 Task: Look for products in the category "First Aid & Outdoor Essentials" from All Good only.
Action: Mouse moved to (244, 102)
Screenshot: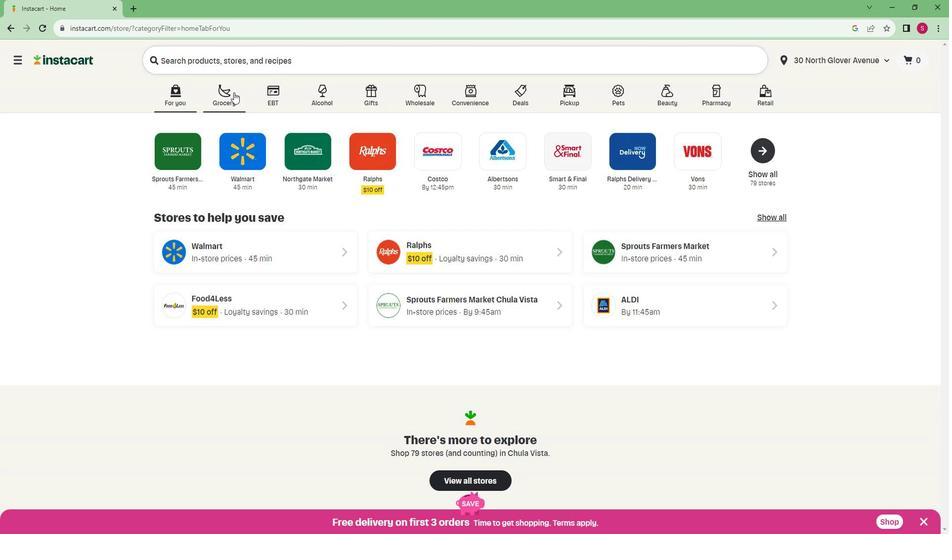 
Action: Mouse pressed left at (244, 102)
Screenshot: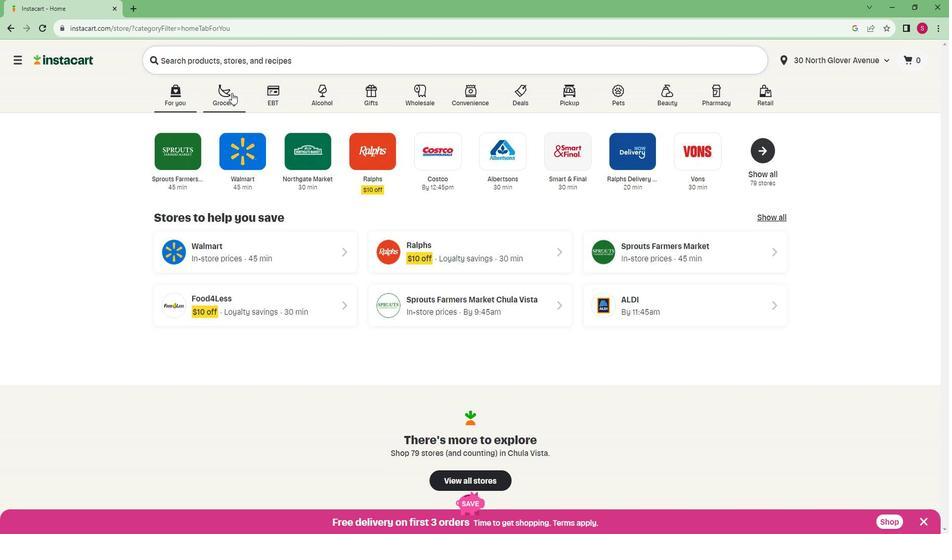 
Action: Mouse moved to (246, 280)
Screenshot: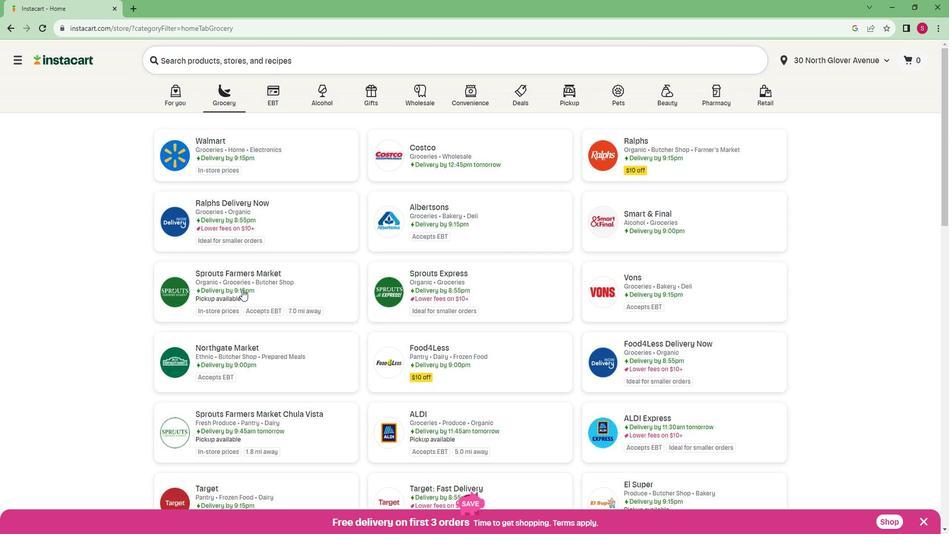 
Action: Mouse pressed left at (246, 280)
Screenshot: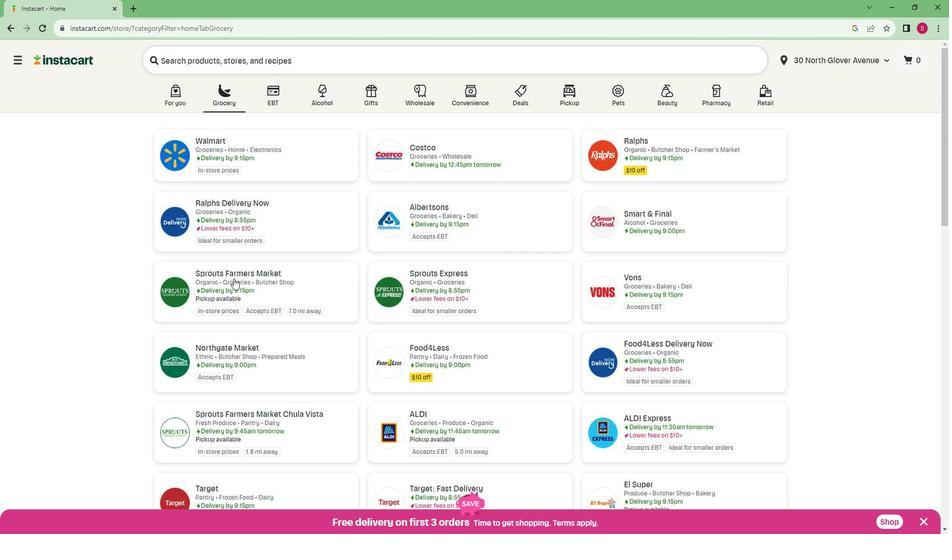 
Action: Mouse moved to (107, 393)
Screenshot: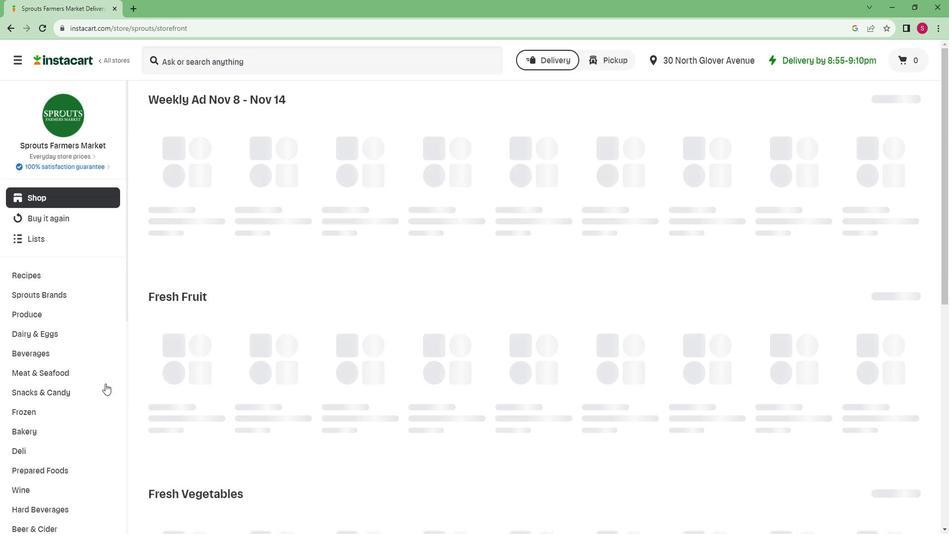 
Action: Mouse scrolled (107, 392) with delta (0, 0)
Screenshot: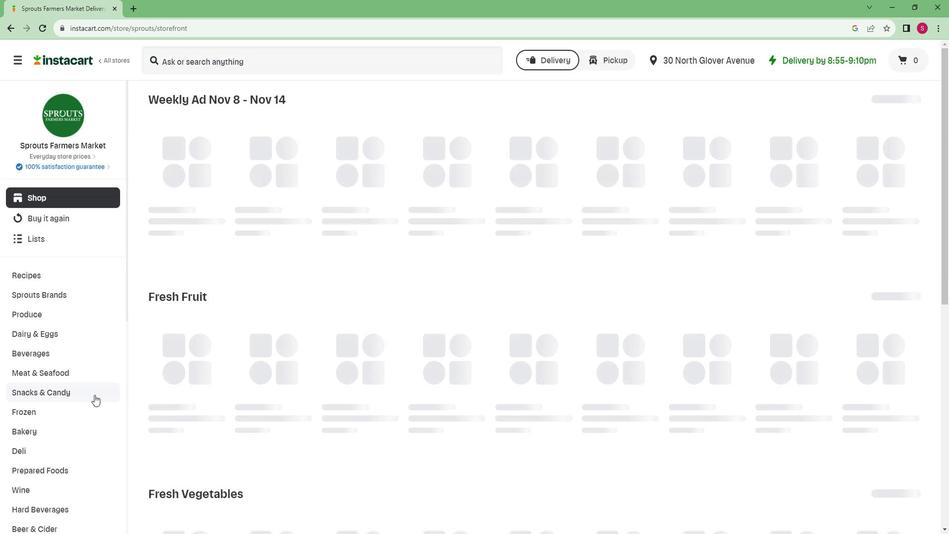 
Action: Mouse scrolled (107, 392) with delta (0, 0)
Screenshot: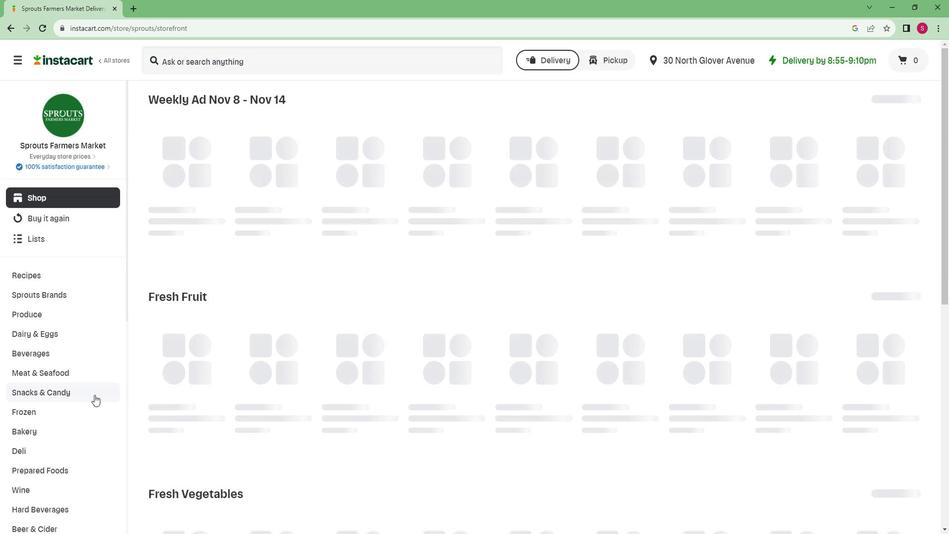 
Action: Mouse moved to (106, 393)
Screenshot: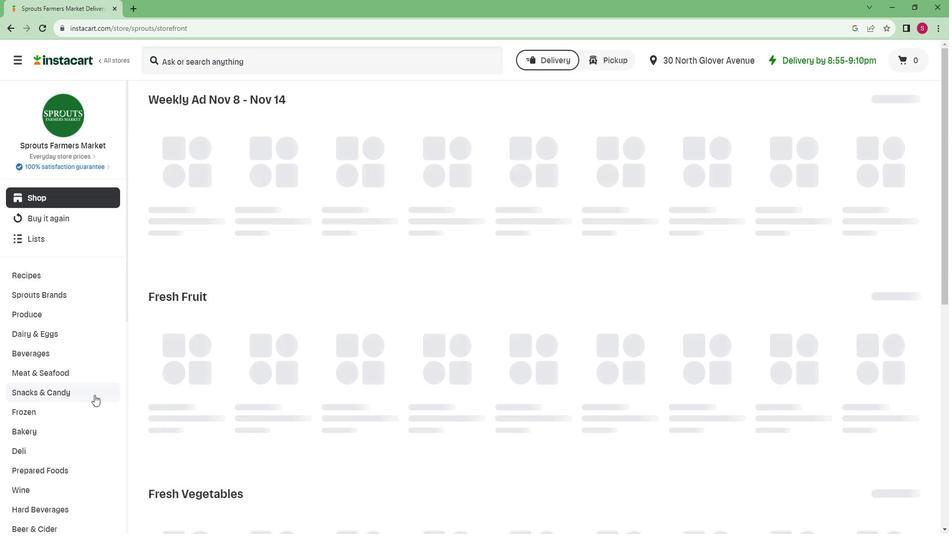 
Action: Mouse scrolled (106, 392) with delta (0, 0)
Screenshot: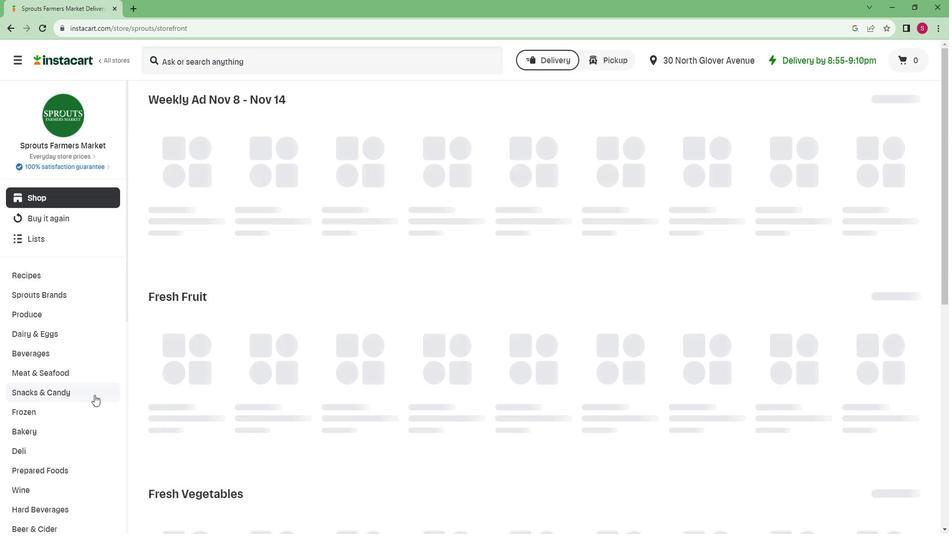 
Action: Mouse moved to (106, 393)
Screenshot: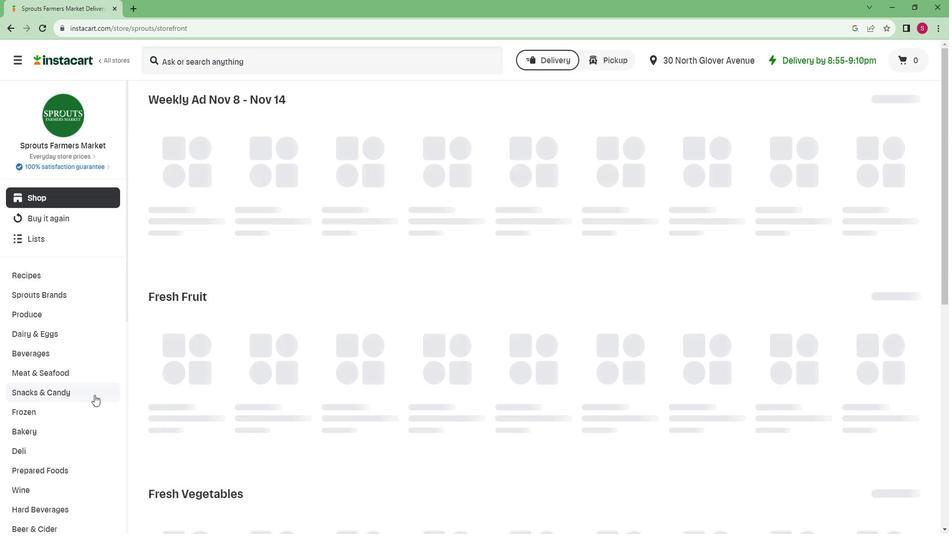 
Action: Mouse scrolled (106, 392) with delta (0, 0)
Screenshot: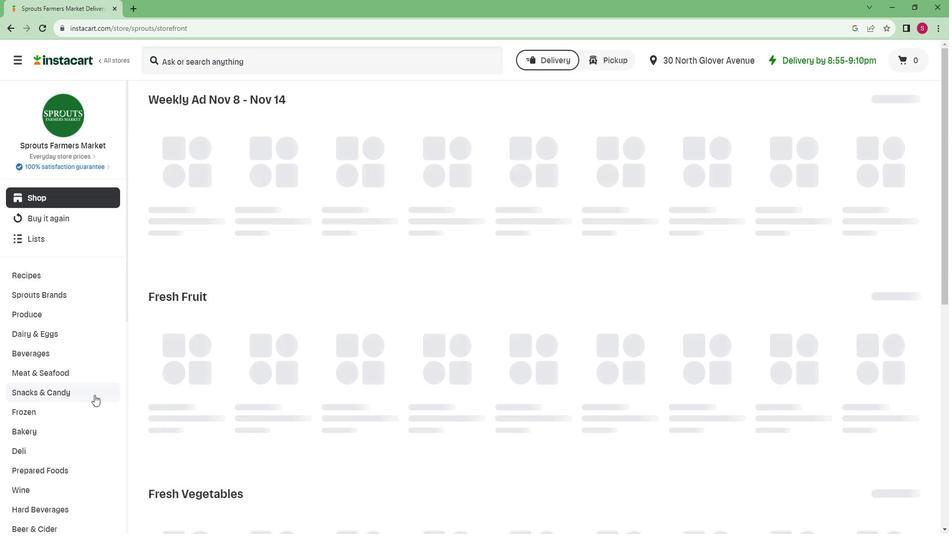 
Action: Mouse moved to (105, 393)
Screenshot: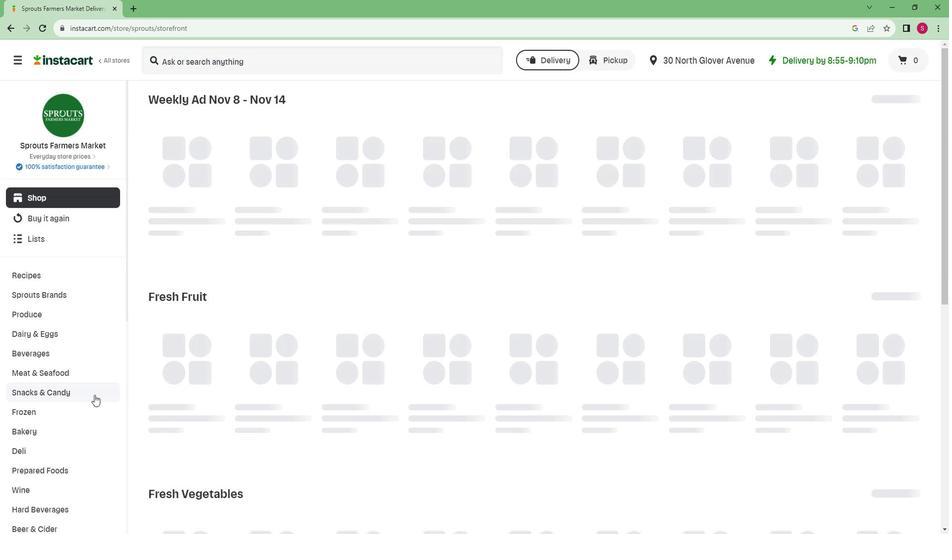 
Action: Mouse scrolled (105, 392) with delta (0, 0)
Screenshot: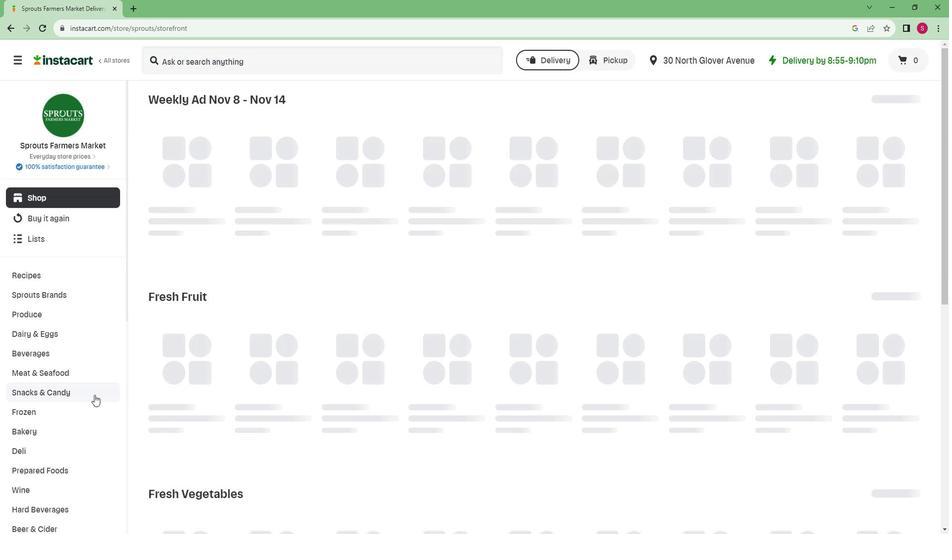
Action: Mouse scrolled (105, 392) with delta (0, 0)
Screenshot: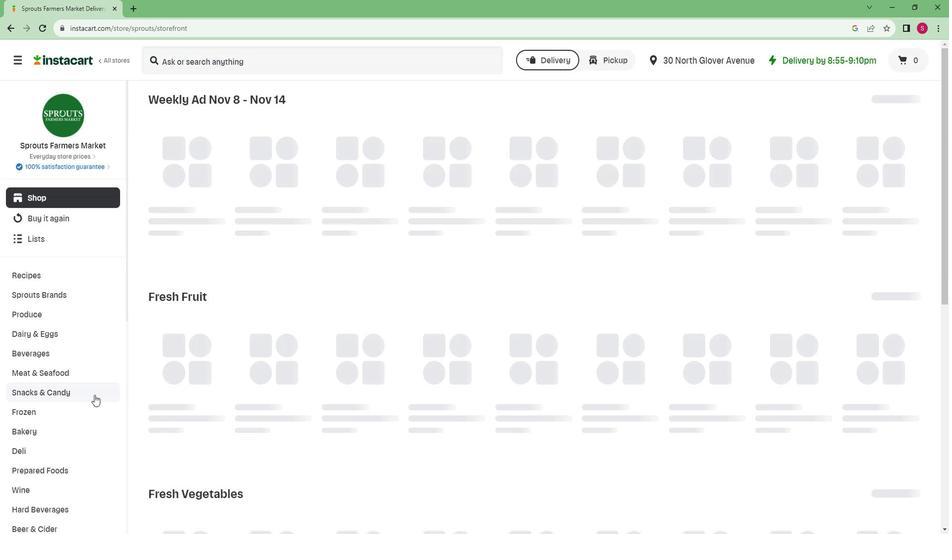 
Action: Mouse moved to (104, 390)
Screenshot: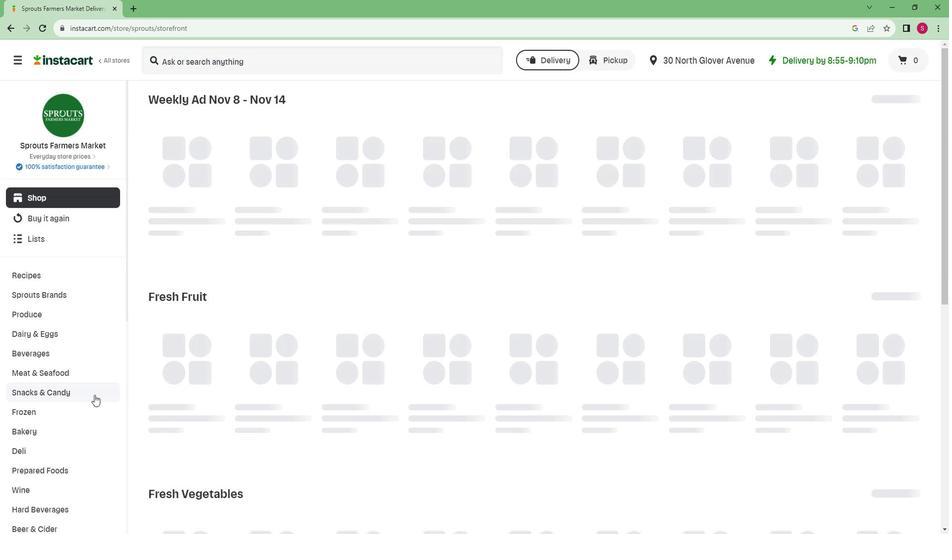 
Action: Mouse scrolled (104, 390) with delta (0, 0)
Screenshot: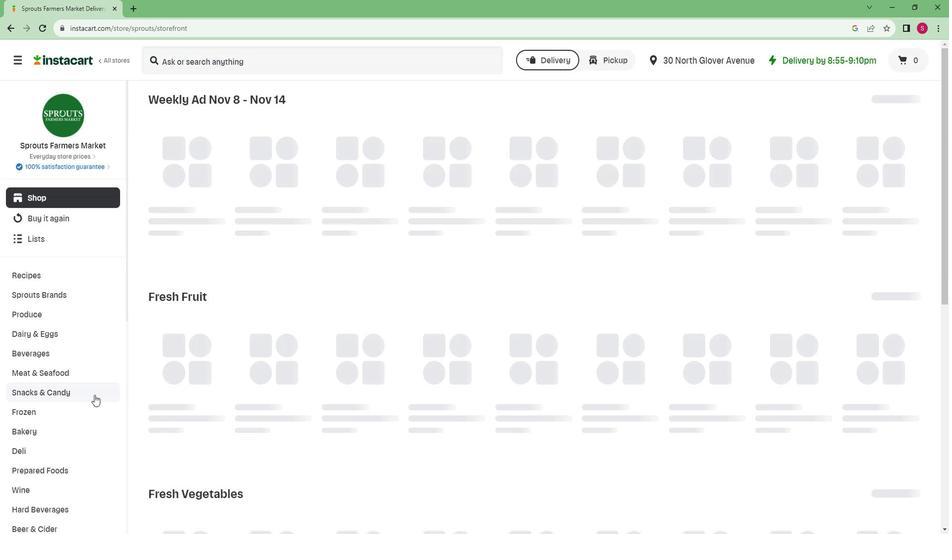 
Action: Mouse moved to (103, 389)
Screenshot: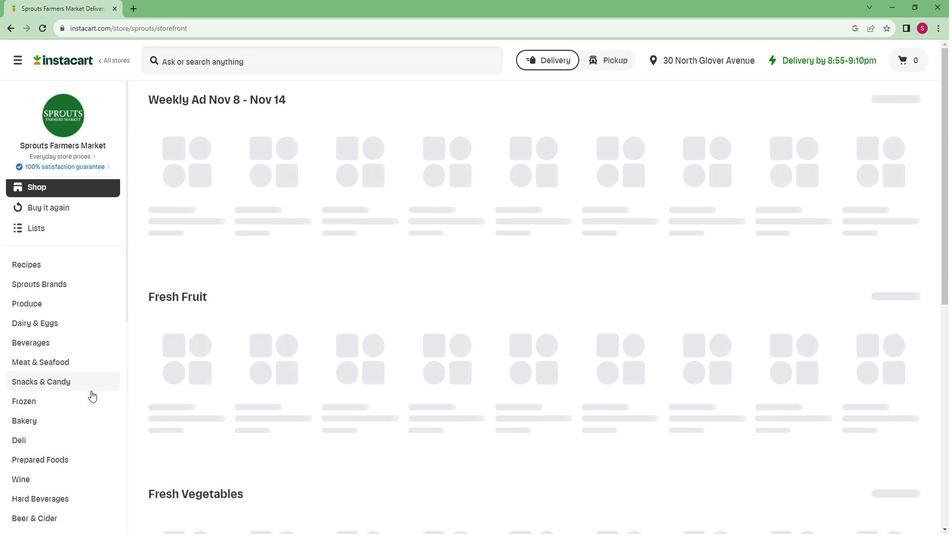 
Action: Mouse scrolled (103, 388) with delta (0, 0)
Screenshot: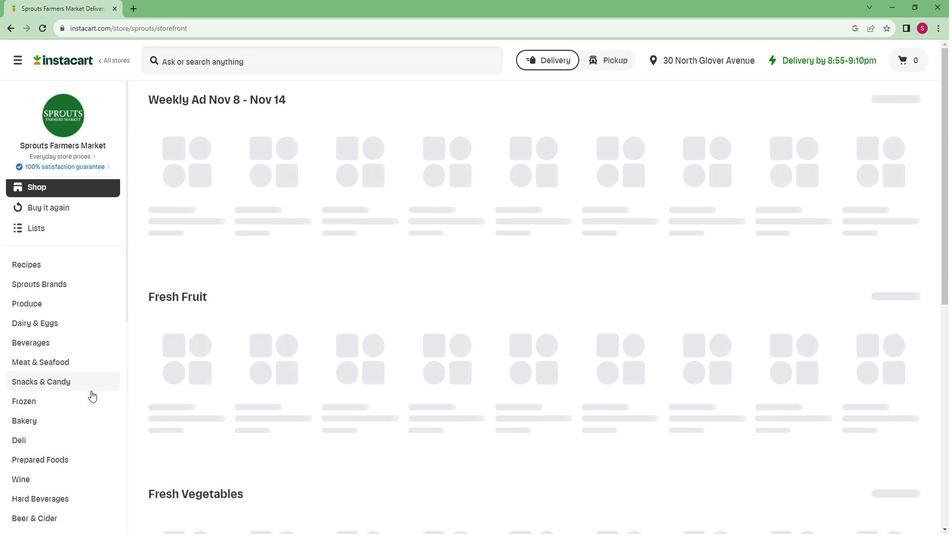 
Action: Mouse moved to (97, 380)
Screenshot: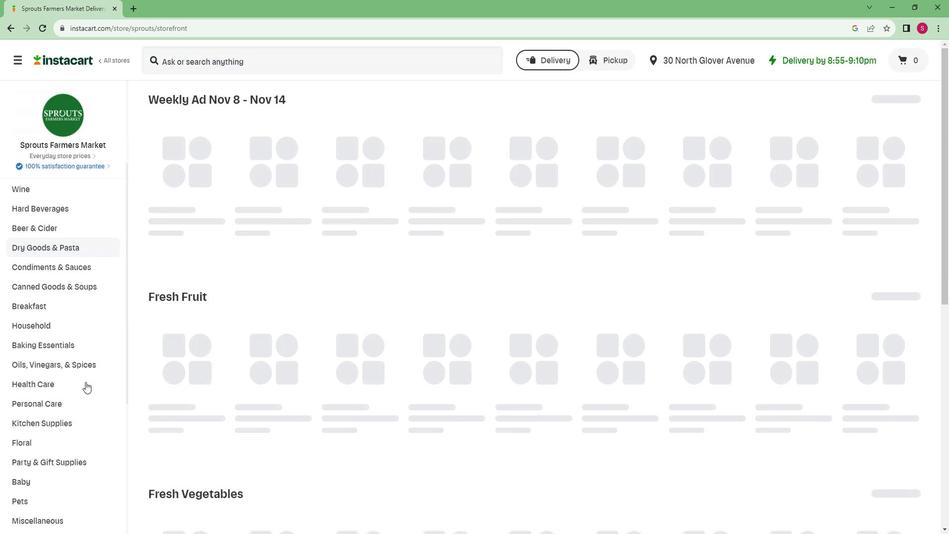 
Action: Mouse scrolled (97, 379) with delta (0, 0)
Screenshot: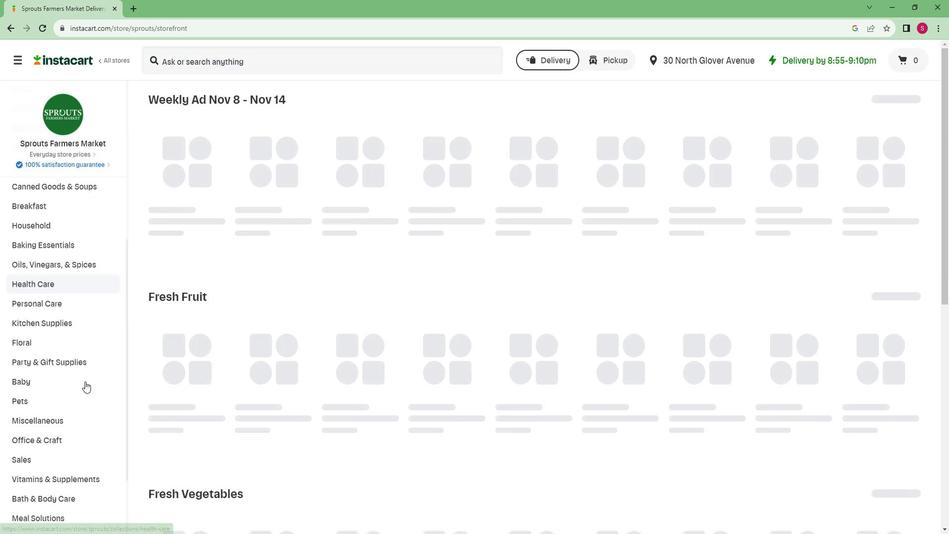 
Action: Mouse scrolled (97, 379) with delta (0, 0)
Screenshot: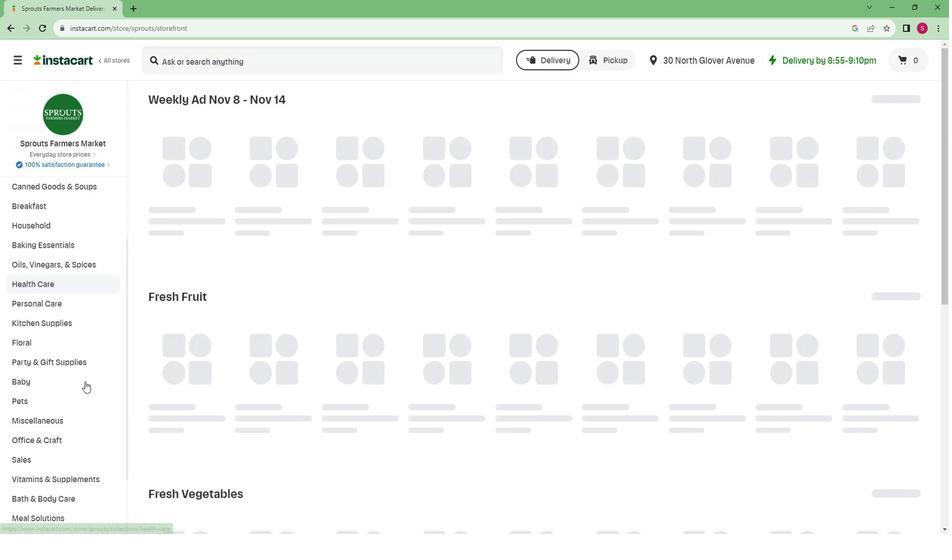 
Action: Mouse scrolled (97, 379) with delta (0, 0)
Screenshot: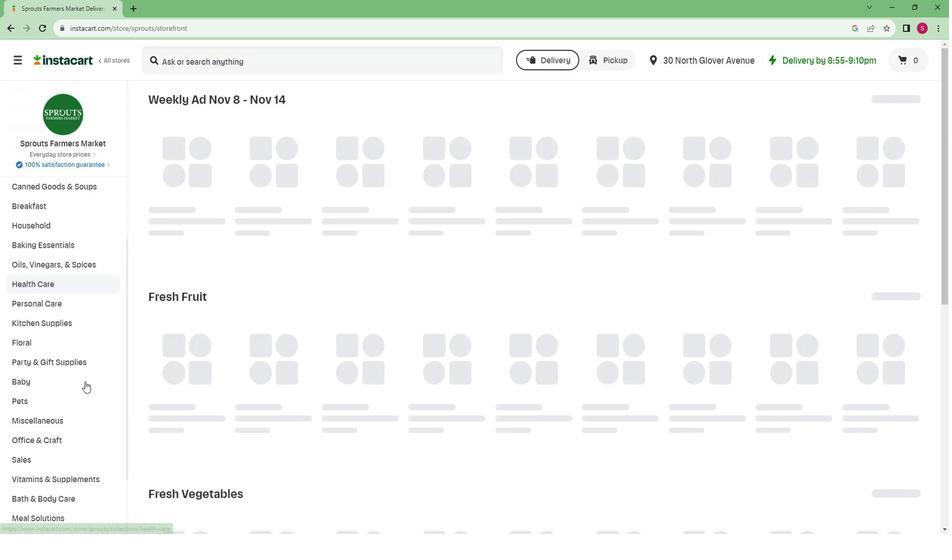 
Action: Mouse scrolled (97, 379) with delta (0, 0)
Screenshot: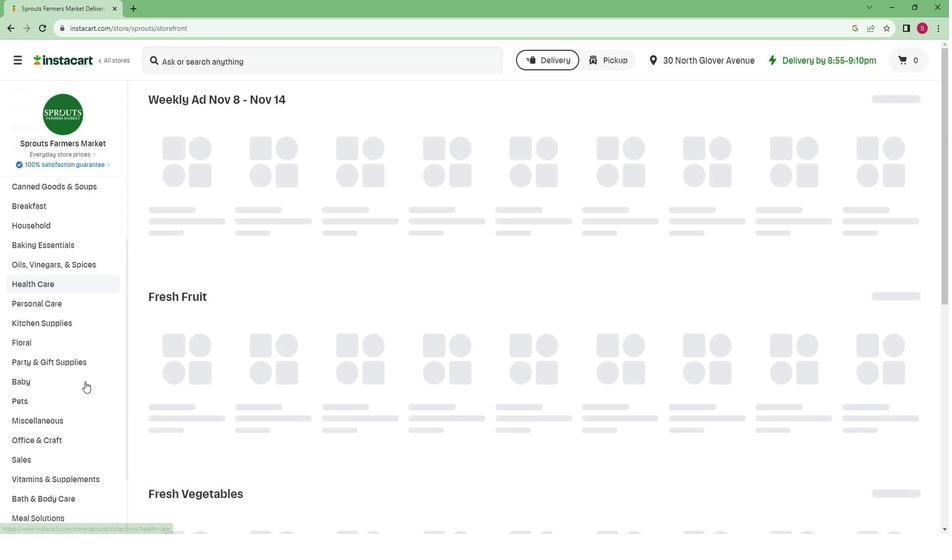 
Action: Mouse scrolled (97, 379) with delta (0, 0)
Screenshot: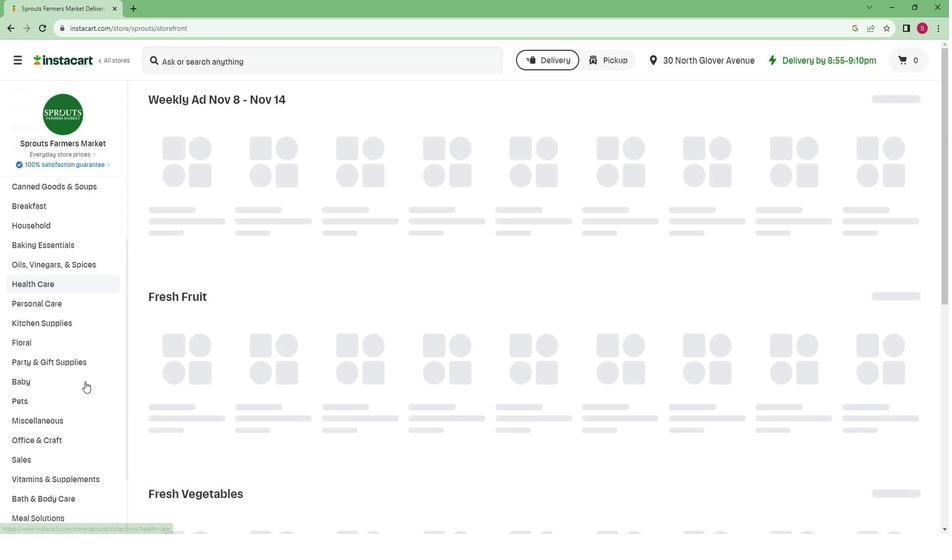 
Action: Mouse moved to (97, 380)
Screenshot: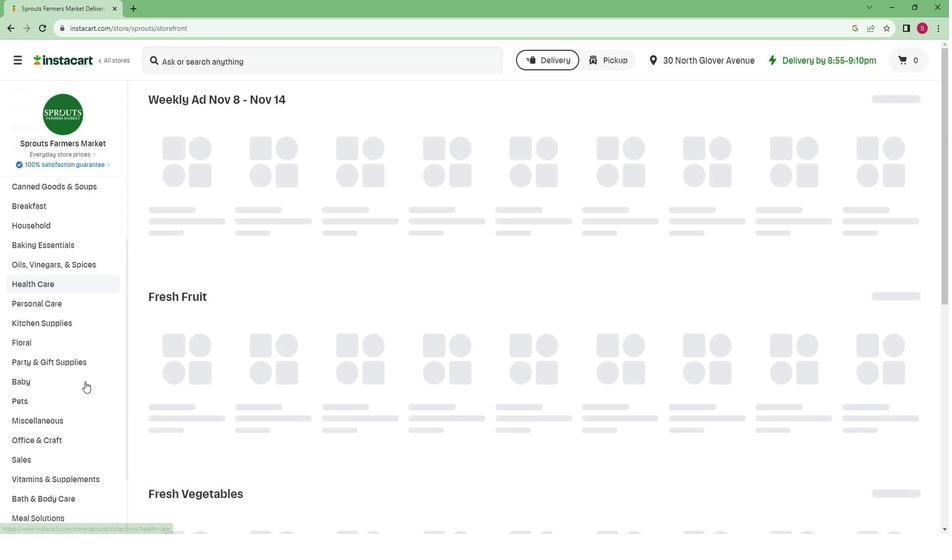 
Action: Mouse scrolled (97, 379) with delta (0, 0)
Screenshot: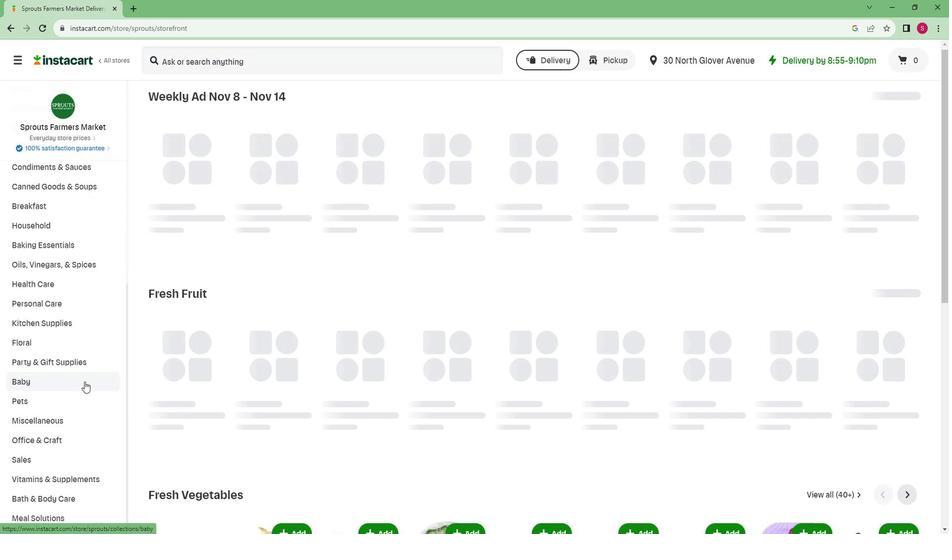 
Action: Mouse moved to (35, 495)
Screenshot: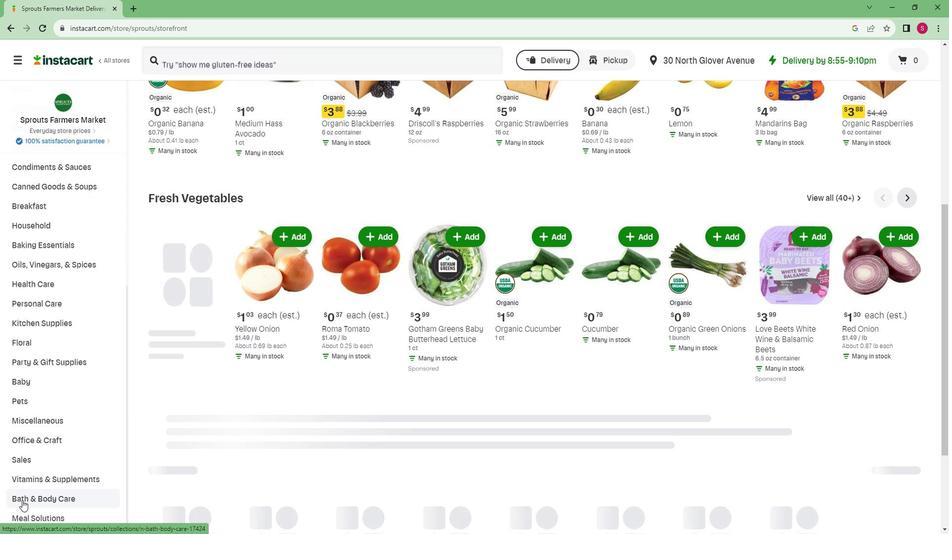 
Action: Mouse pressed left at (35, 495)
Screenshot: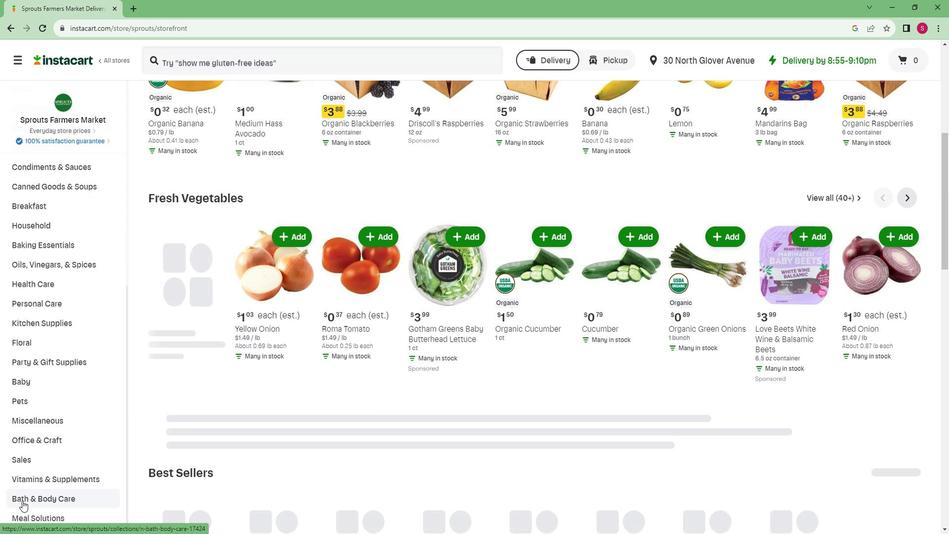
Action: Mouse moved to (32, 492)
Screenshot: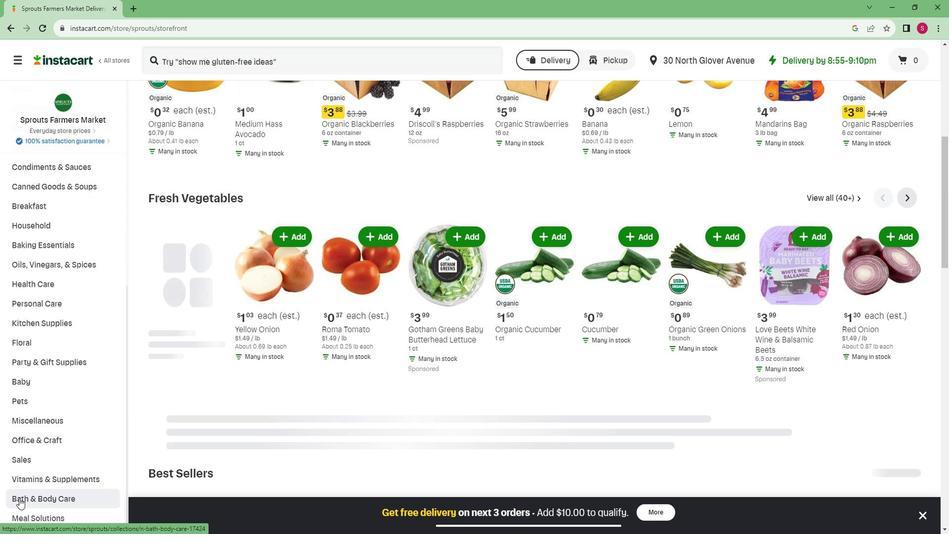 
Action: Mouse pressed left at (32, 492)
Screenshot: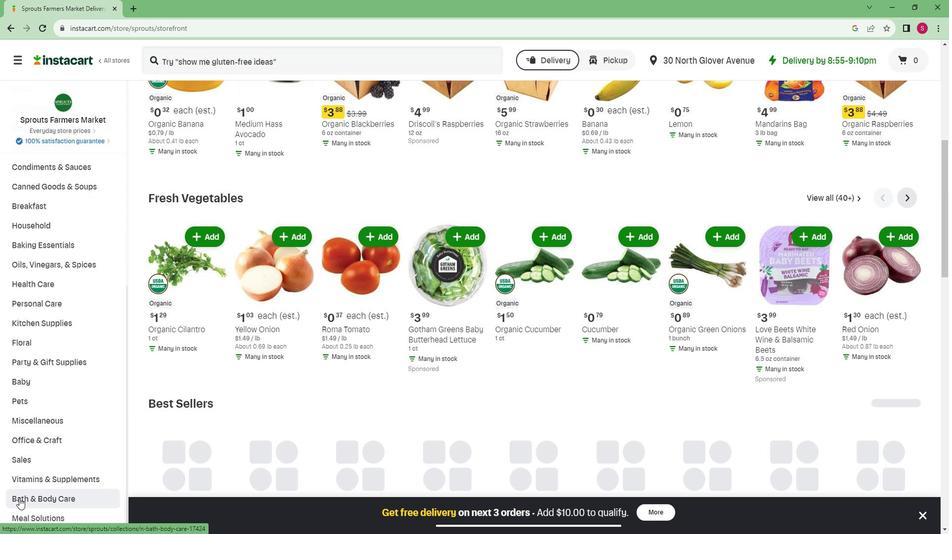 
Action: Mouse moved to (35, 478)
Screenshot: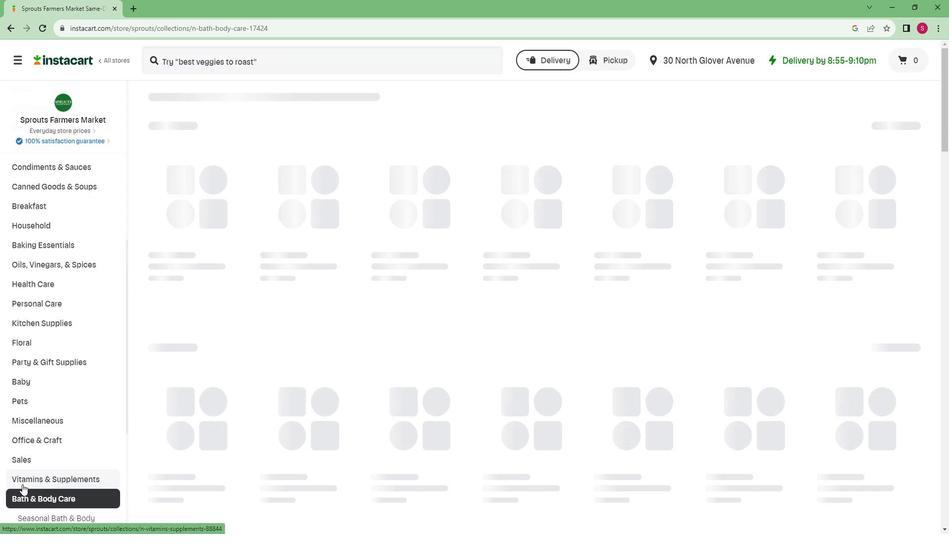 
Action: Mouse scrolled (35, 478) with delta (0, 0)
Screenshot: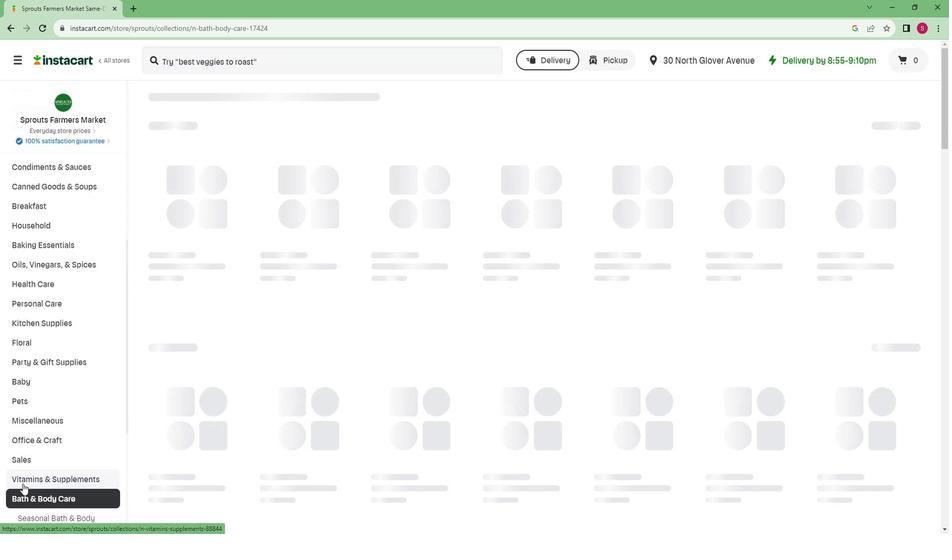 
Action: Mouse scrolled (35, 478) with delta (0, 0)
Screenshot: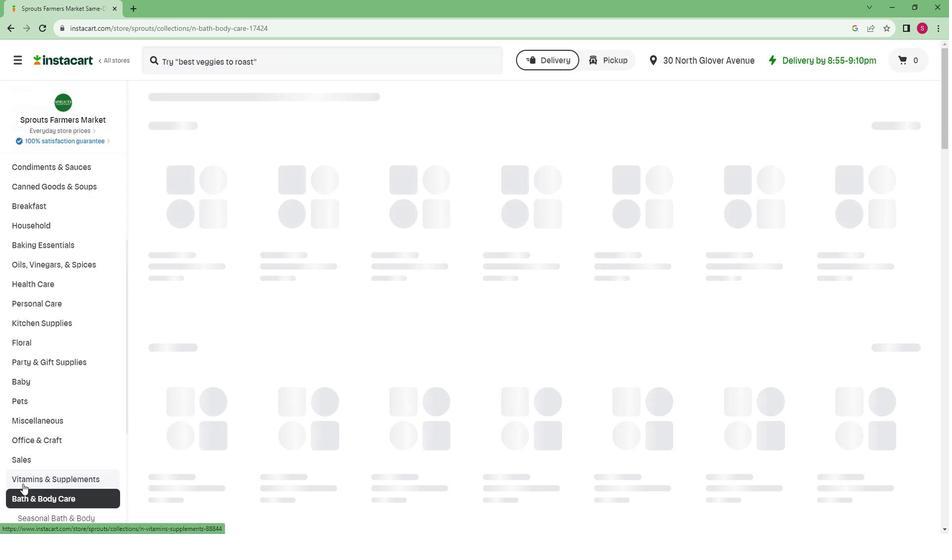 
Action: Mouse moved to (35, 478)
Screenshot: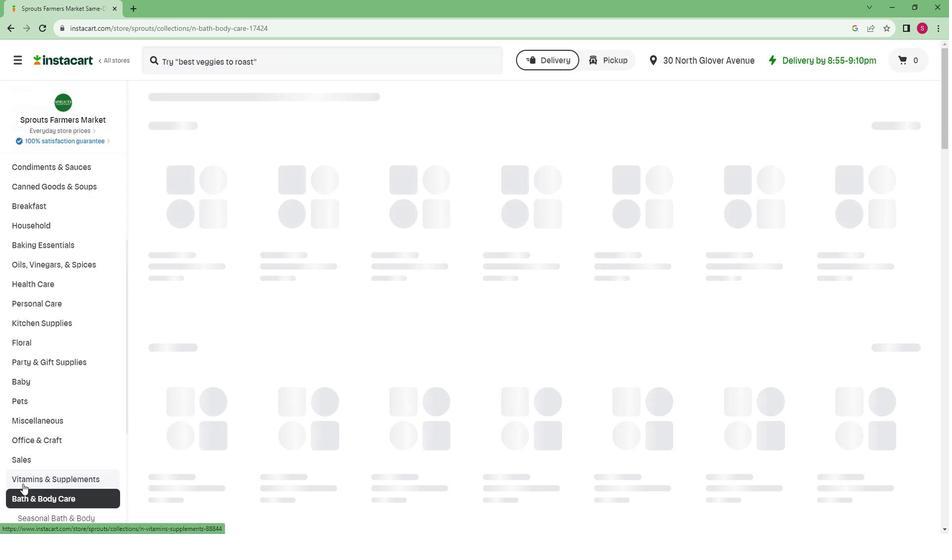 
Action: Mouse scrolled (35, 477) with delta (0, 0)
Screenshot: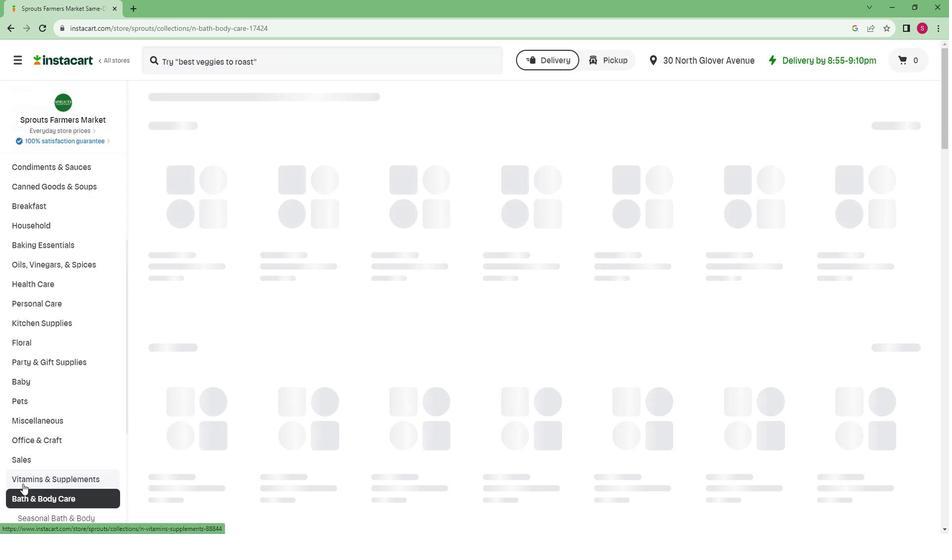 
Action: Mouse moved to (36, 474)
Screenshot: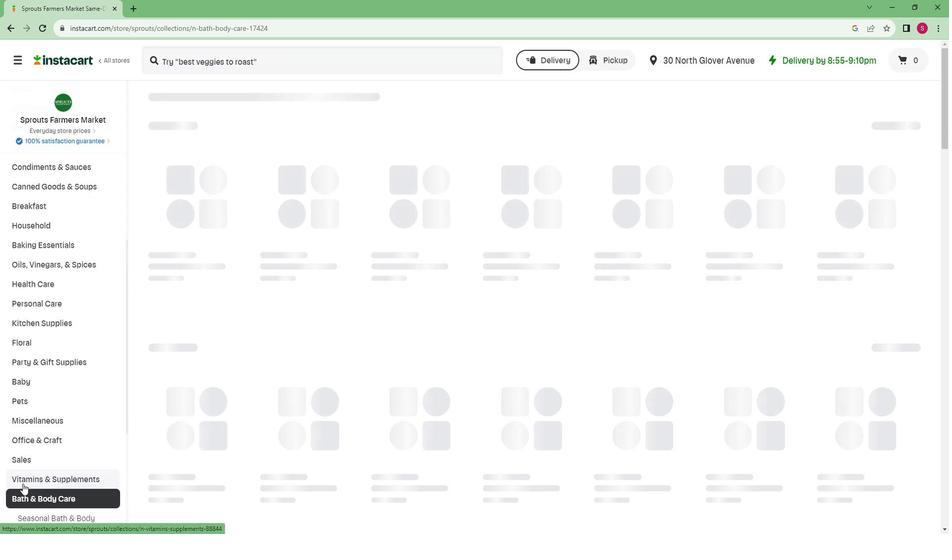 
Action: Mouse scrolled (36, 474) with delta (0, 0)
Screenshot: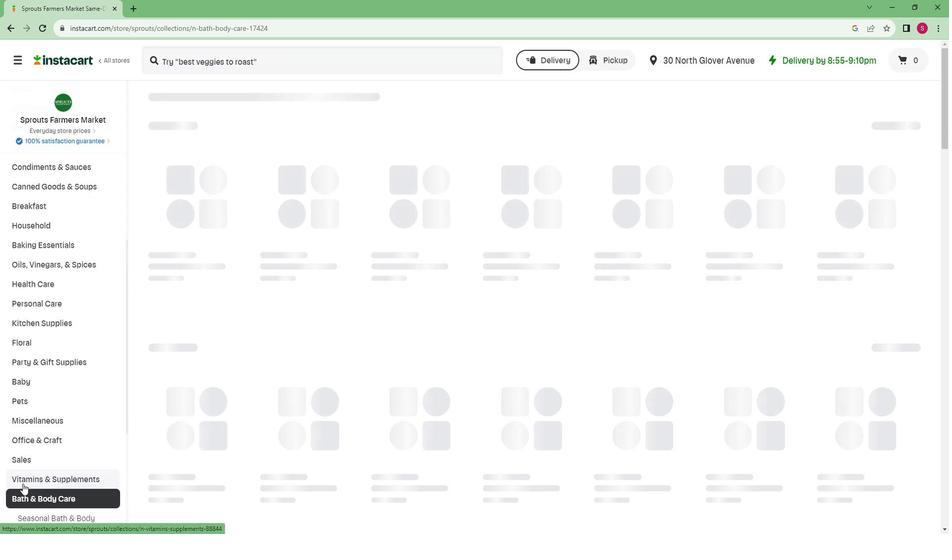 
Action: Mouse moved to (42, 473)
Screenshot: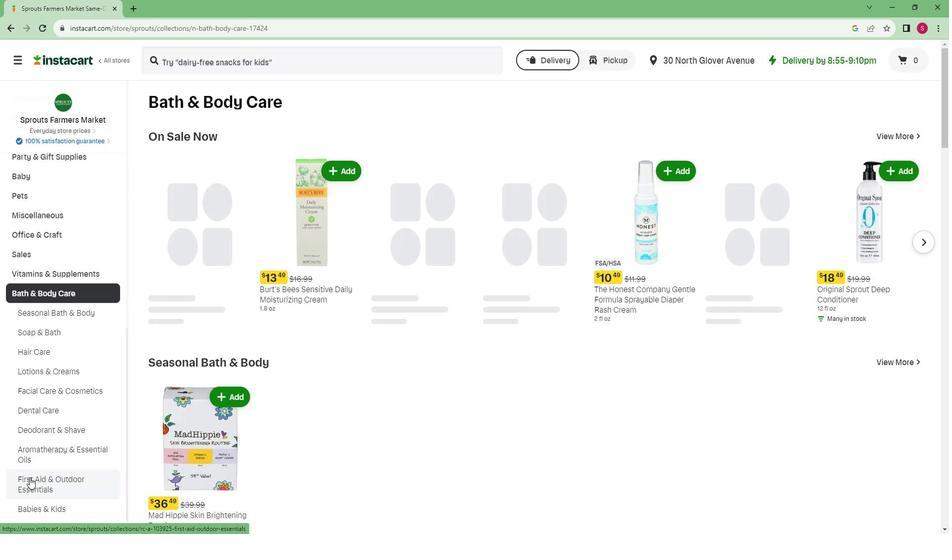 
Action: Mouse pressed left at (42, 473)
Screenshot: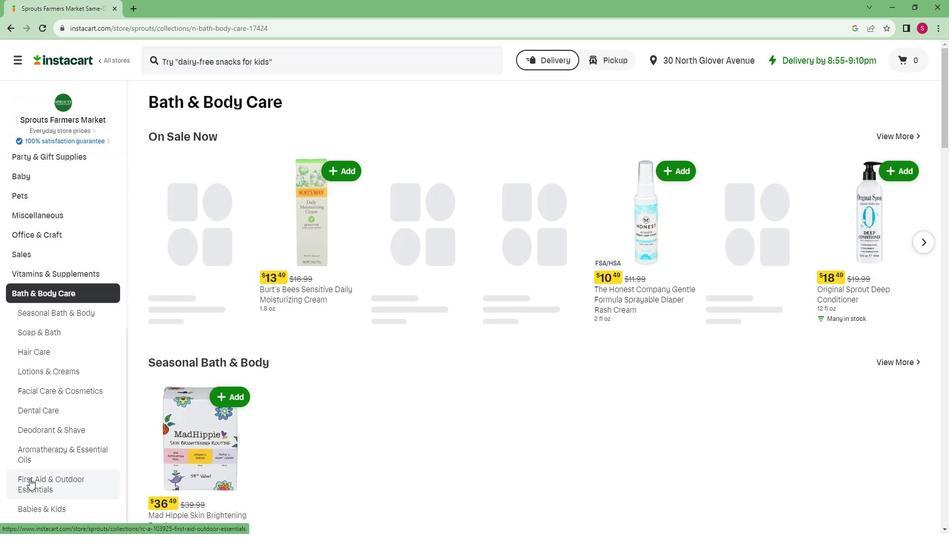 
Action: Mouse moved to (249, 141)
Screenshot: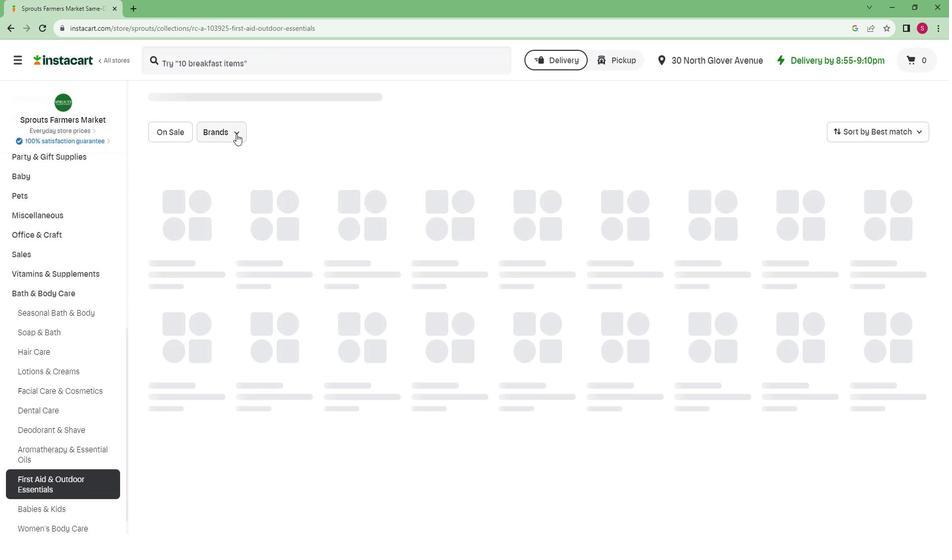 
Action: Mouse pressed left at (249, 141)
Screenshot: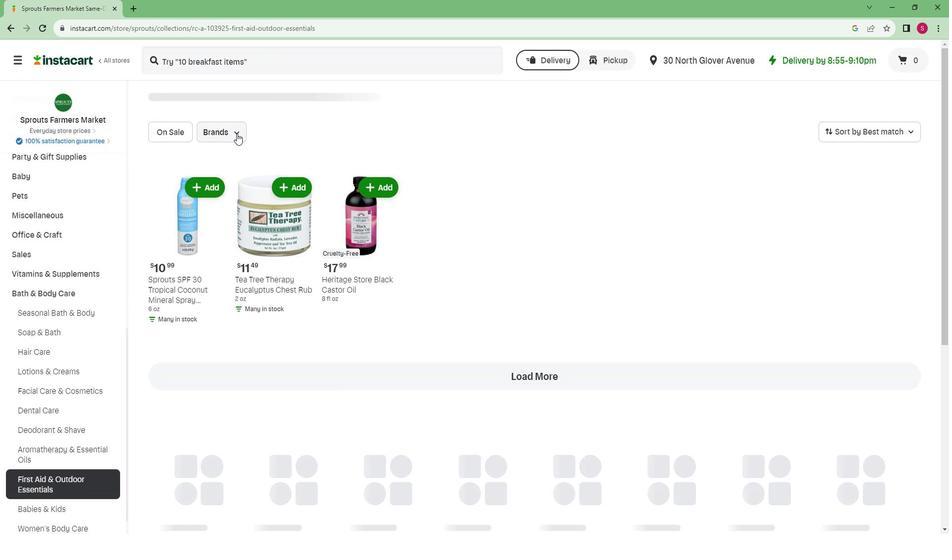 
Action: Mouse moved to (258, 252)
Screenshot: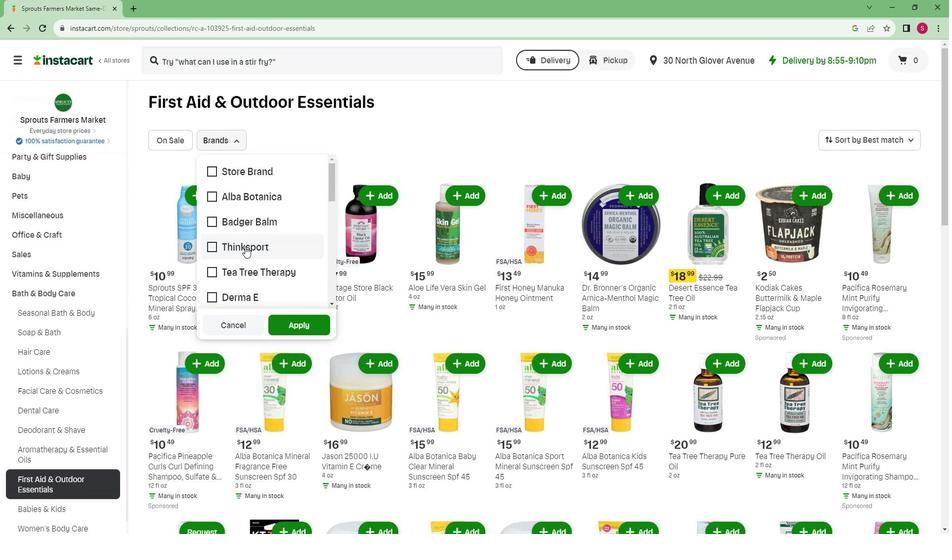 
Action: Mouse scrolled (258, 251) with delta (0, 0)
Screenshot: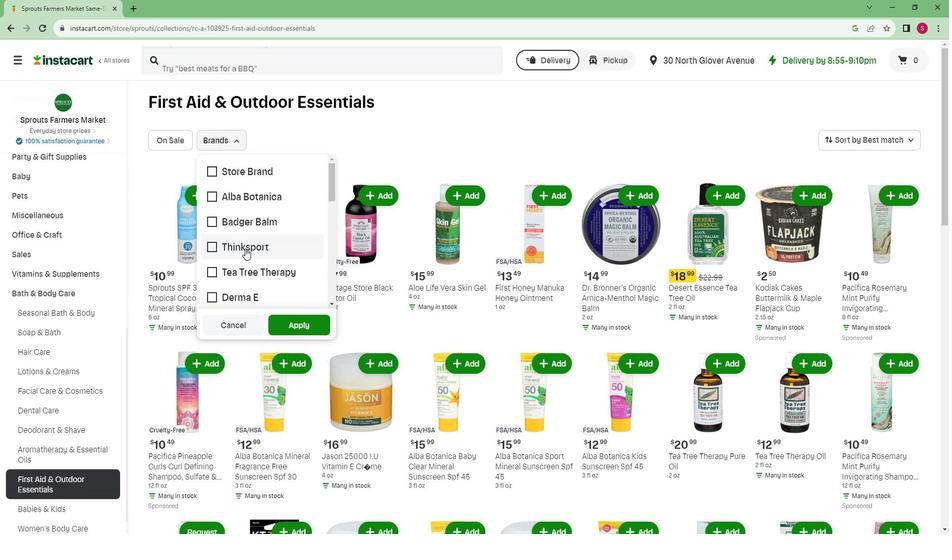 
Action: Mouse scrolled (258, 251) with delta (0, 0)
Screenshot: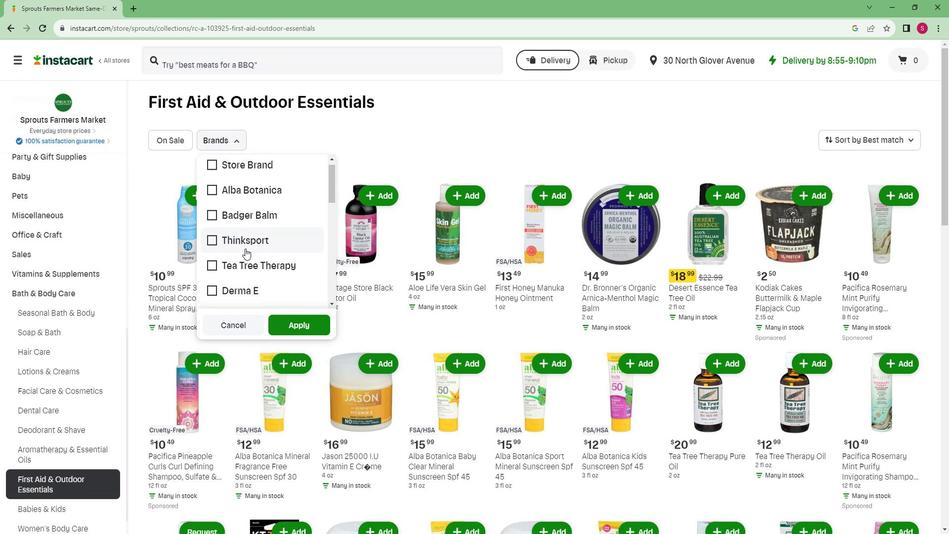 
Action: Mouse moved to (243, 268)
Screenshot: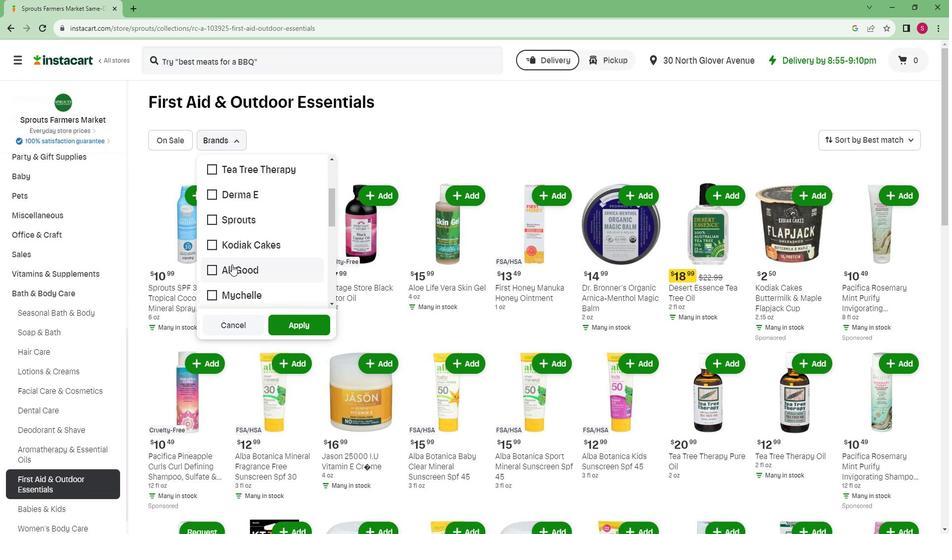 
Action: Mouse pressed left at (243, 268)
Screenshot: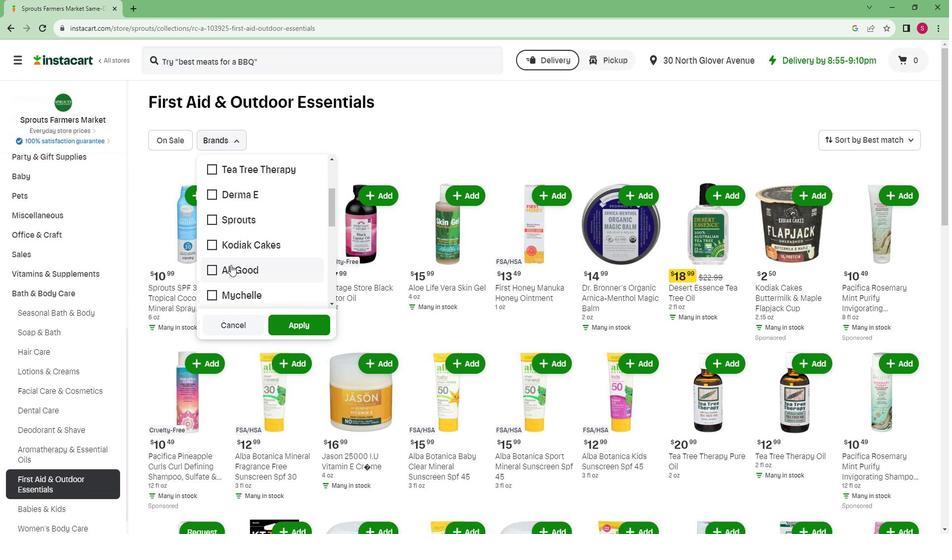 
Action: Mouse moved to (323, 326)
Screenshot: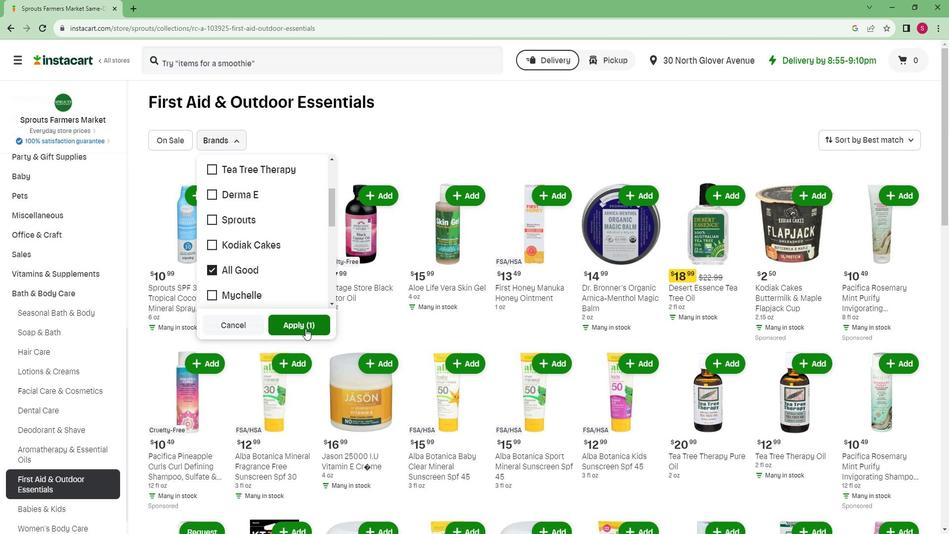 
Action: Mouse pressed left at (323, 326)
Screenshot: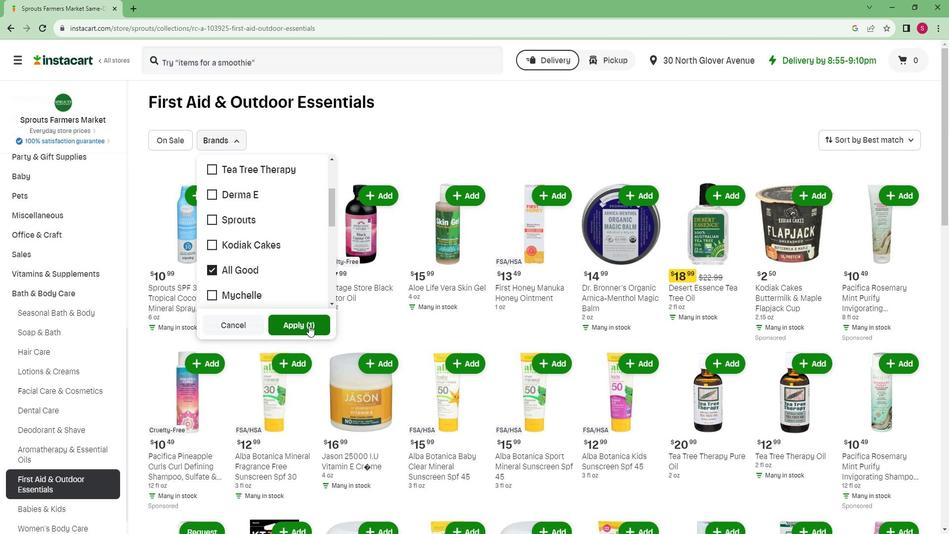 
Action: Mouse moved to (323, 323)
Screenshot: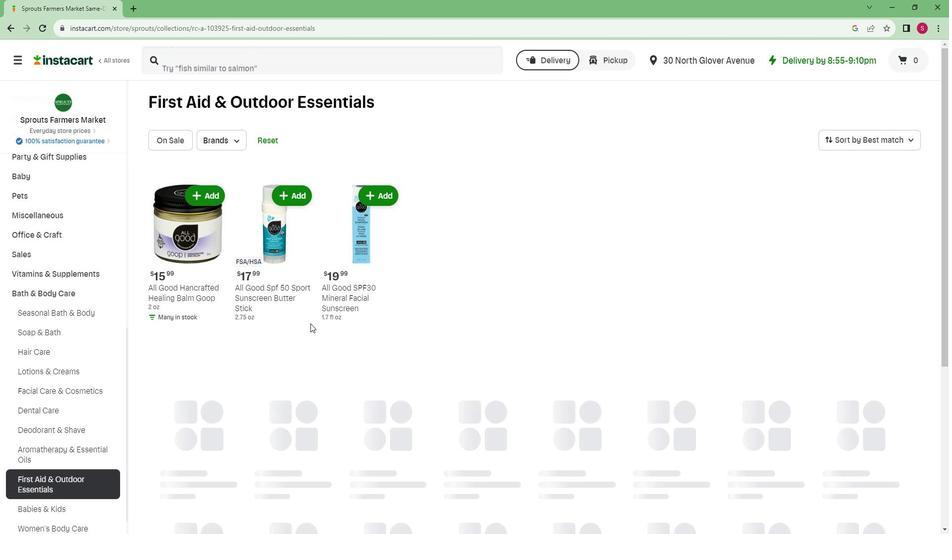 
